 Task: Use the formula "IMREAL" in spreadsheet "Project protfolio".
Action: Mouse moved to (129, 72)
Screenshot: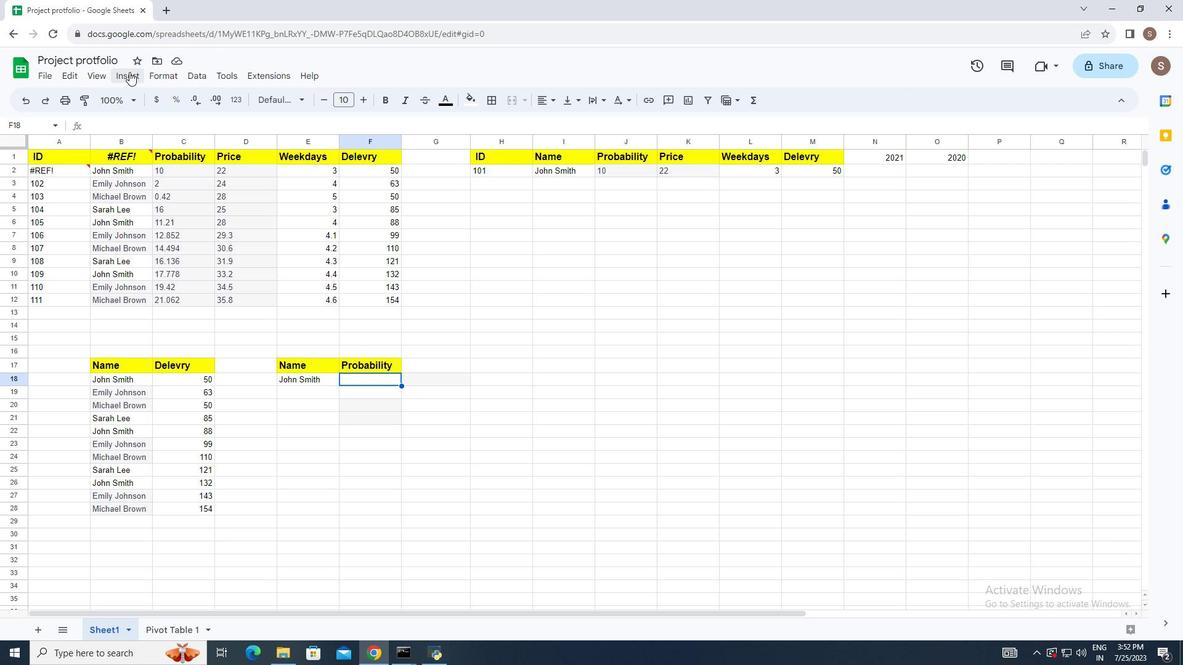 
Action: Mouse pressed left at (129, 72)
Screenshot: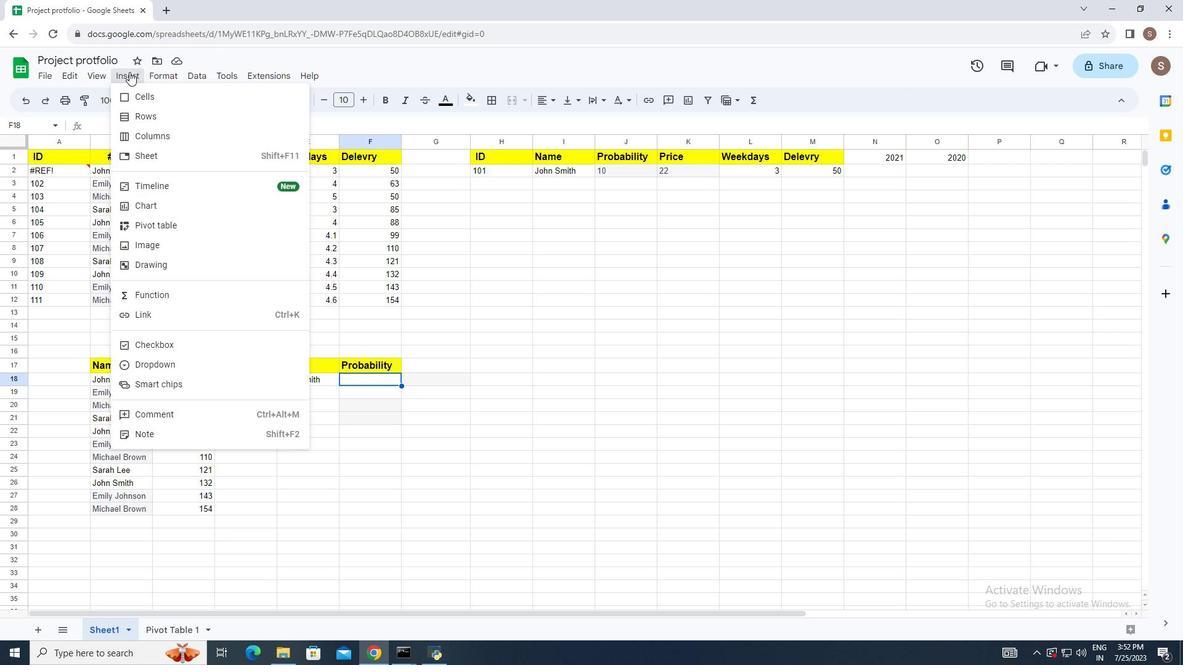 
Action: Mouse moved to (210, 289)
Screenshot: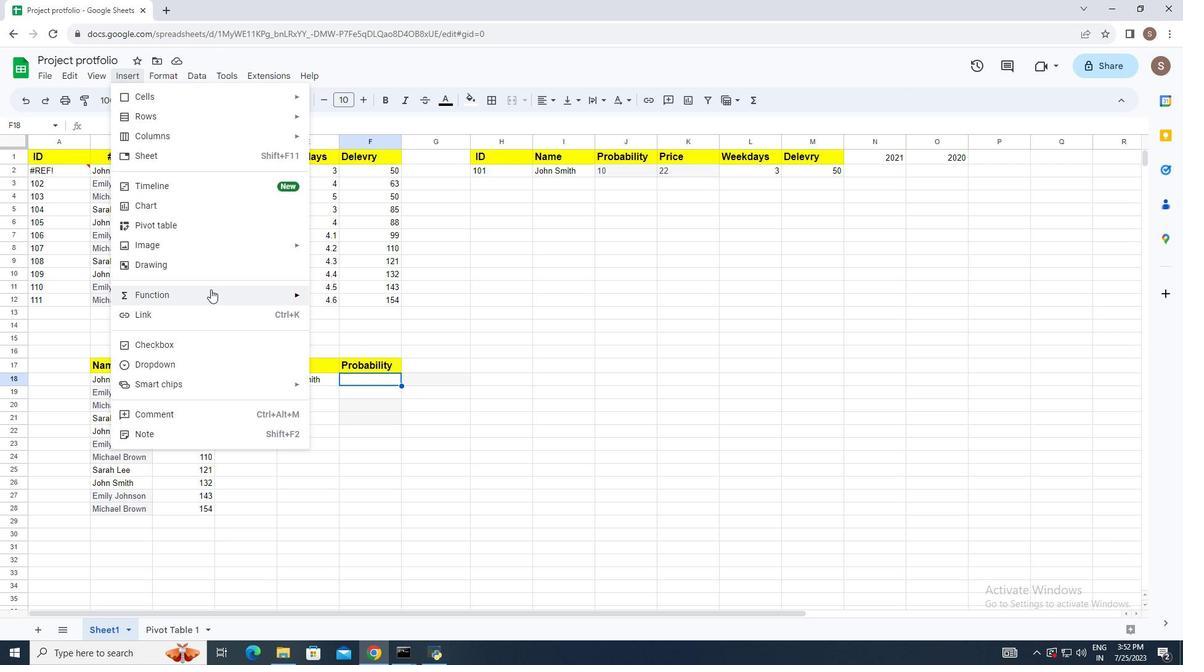 
Action: Mouse pressed left at (210, 289)
Screenshot: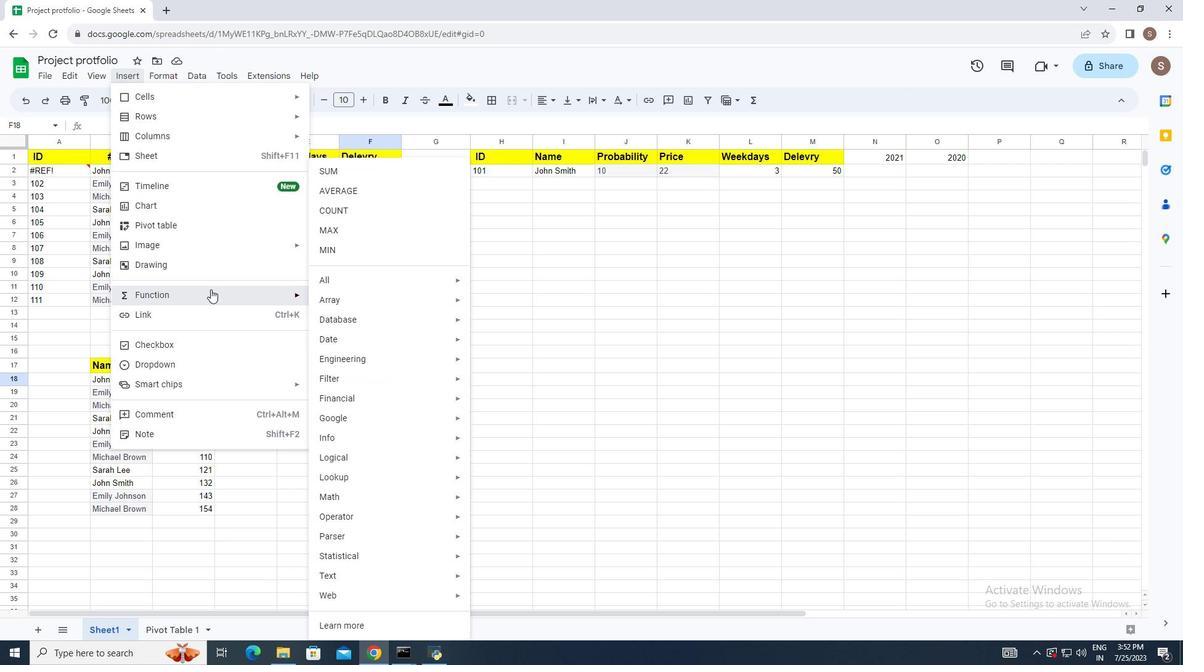 
Action: Mouse moved to (390, 279)
Screenshot: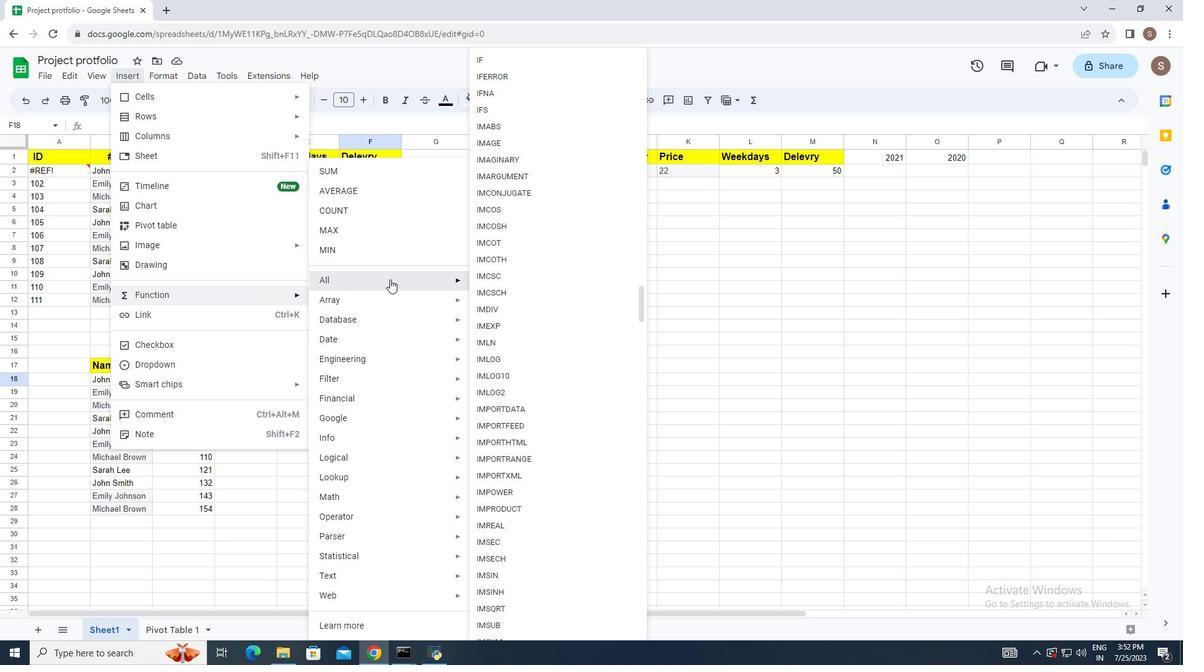 
Action: Mouse pressed left at (390, 279)
Screenshot: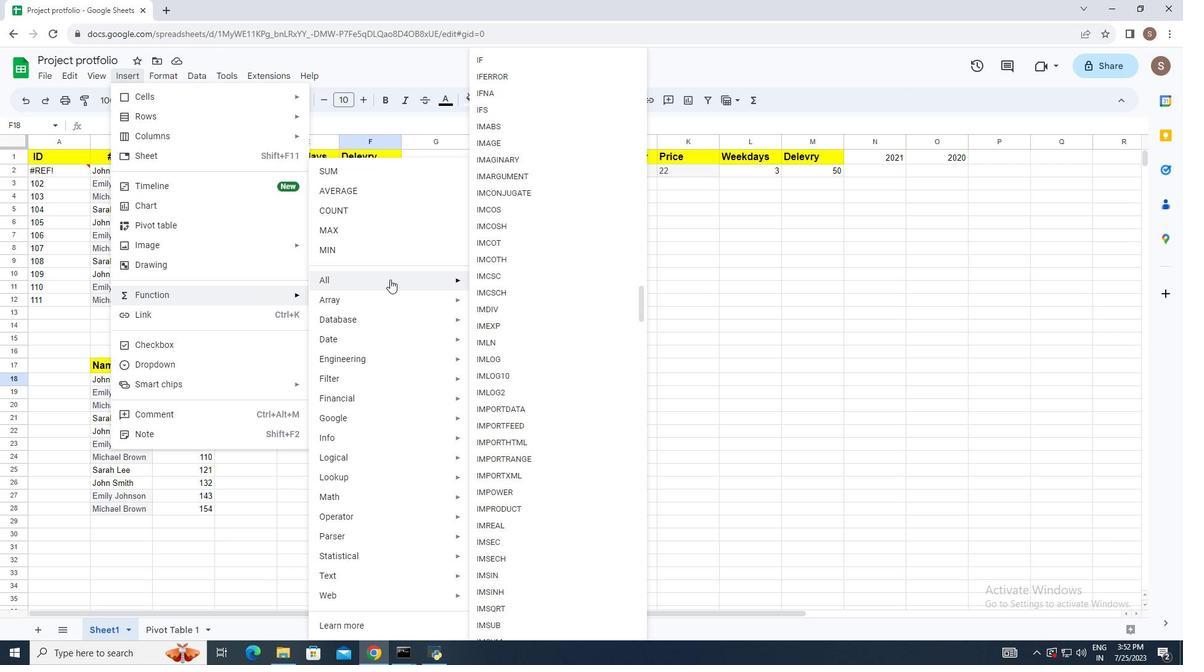 
Action: Mouse moved to (532, 526)
Screenshot: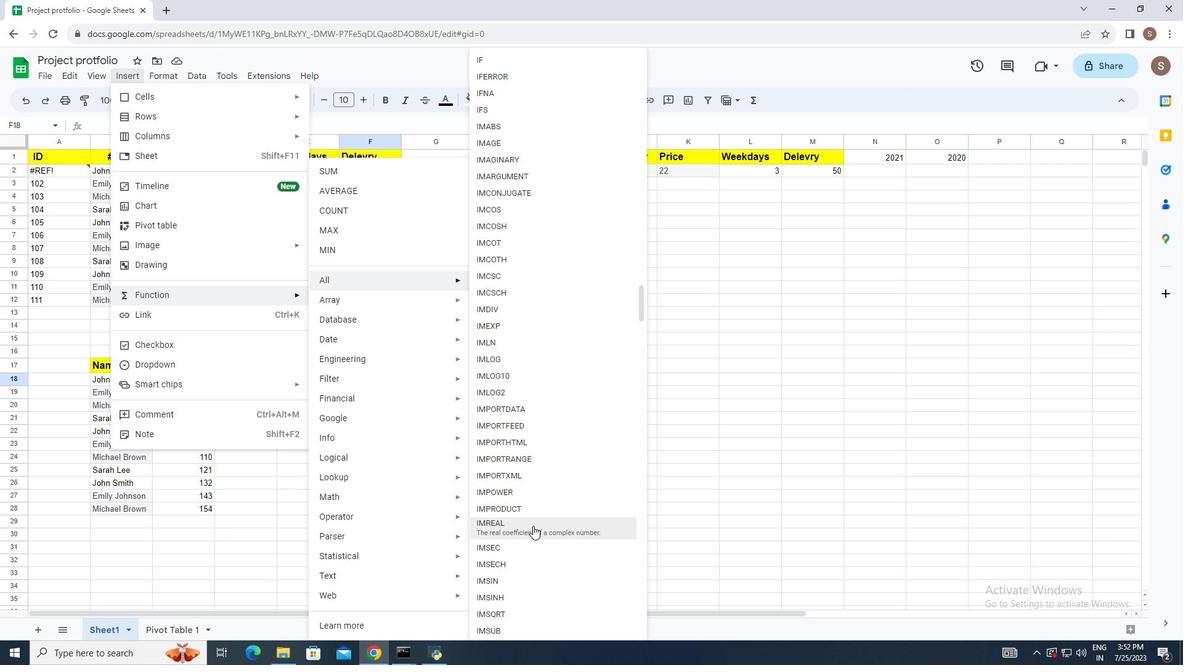 
Action: Mouse pressed left at (532, 526)
Screenshot: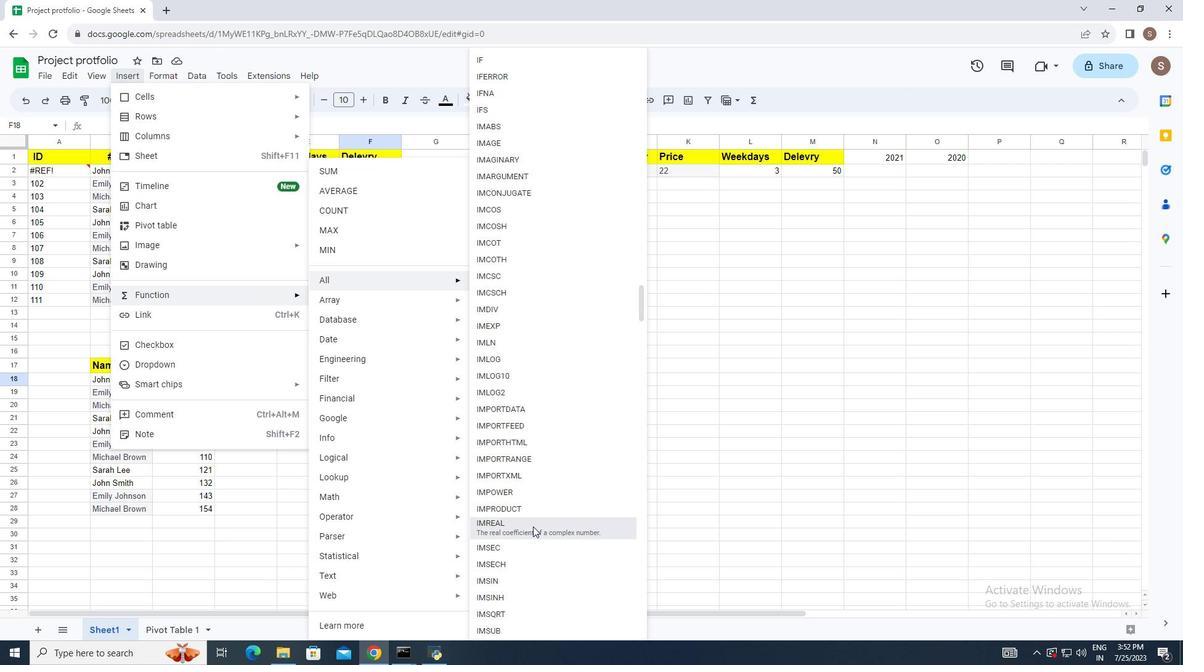 
Action: Mouse moved to (452, 439)
Screenshot: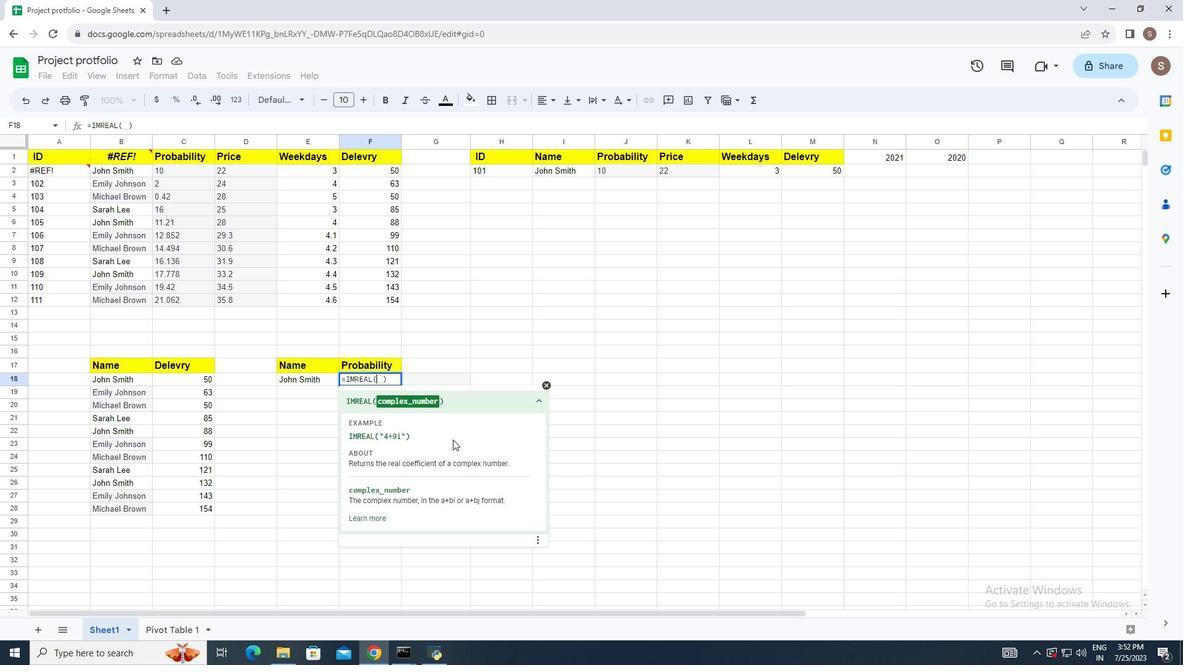 
Action: Key pressed <Key.shift_r>"4+9i<Key.shift_r>"<Key.enter>
Screenshot: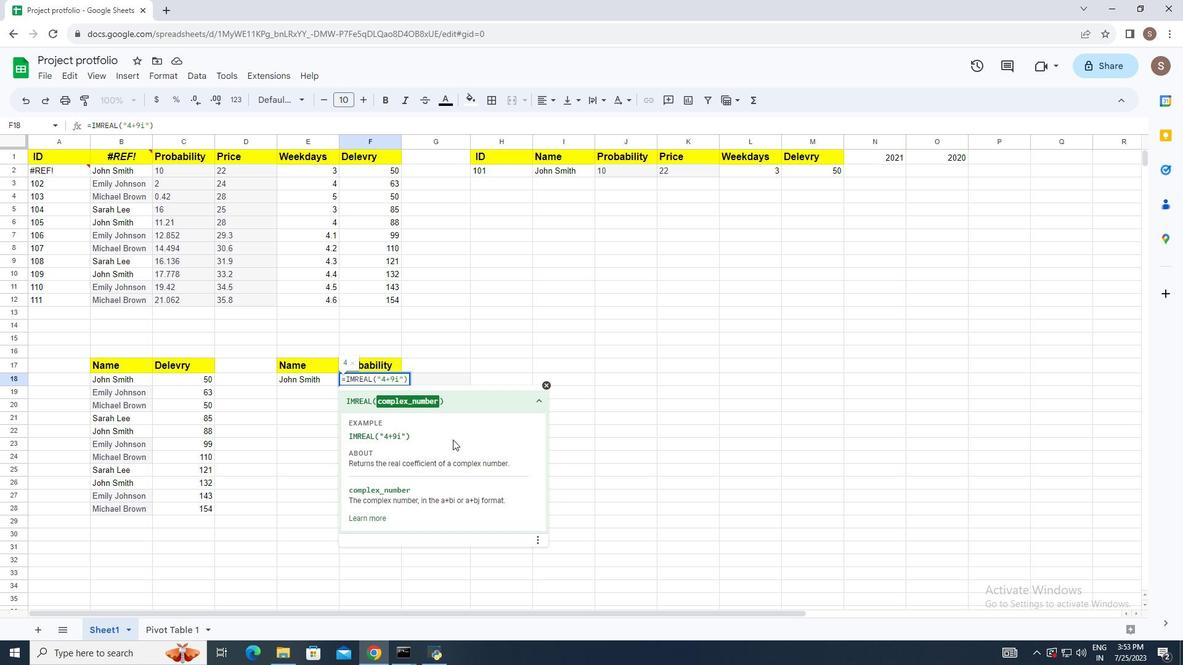 
